 Task: Calculate the Green's function for a differential operator with variable coefficients.
Action: Mouse moved to (155, 3)
Screenshot: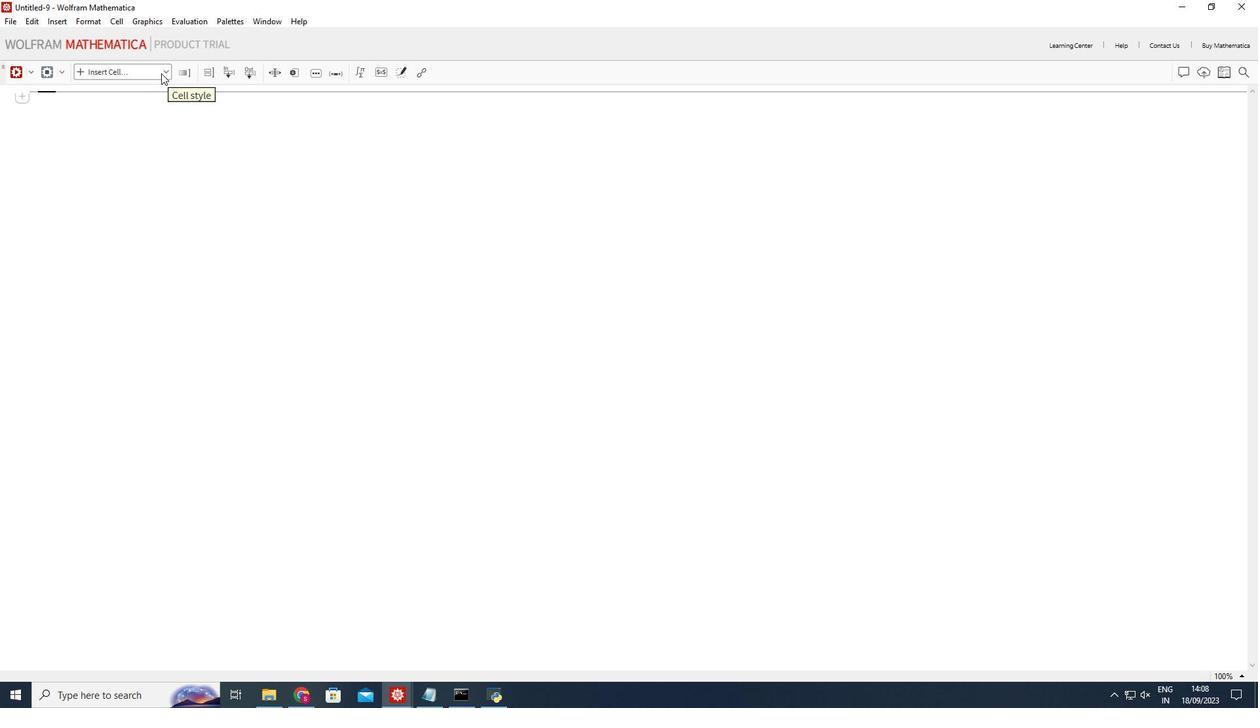 
Action: Mouse pressed left at (155, 3)
Screenshot: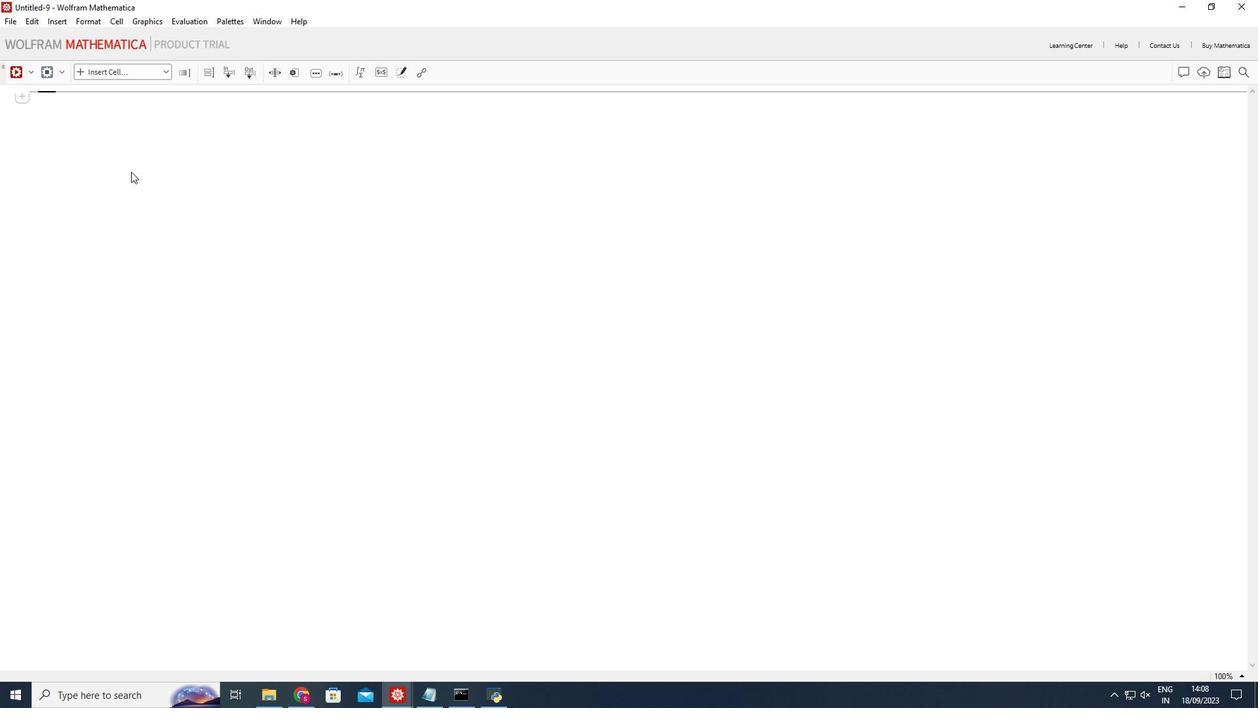 
Action: Mouse moved to (121, 38)
Screenshot: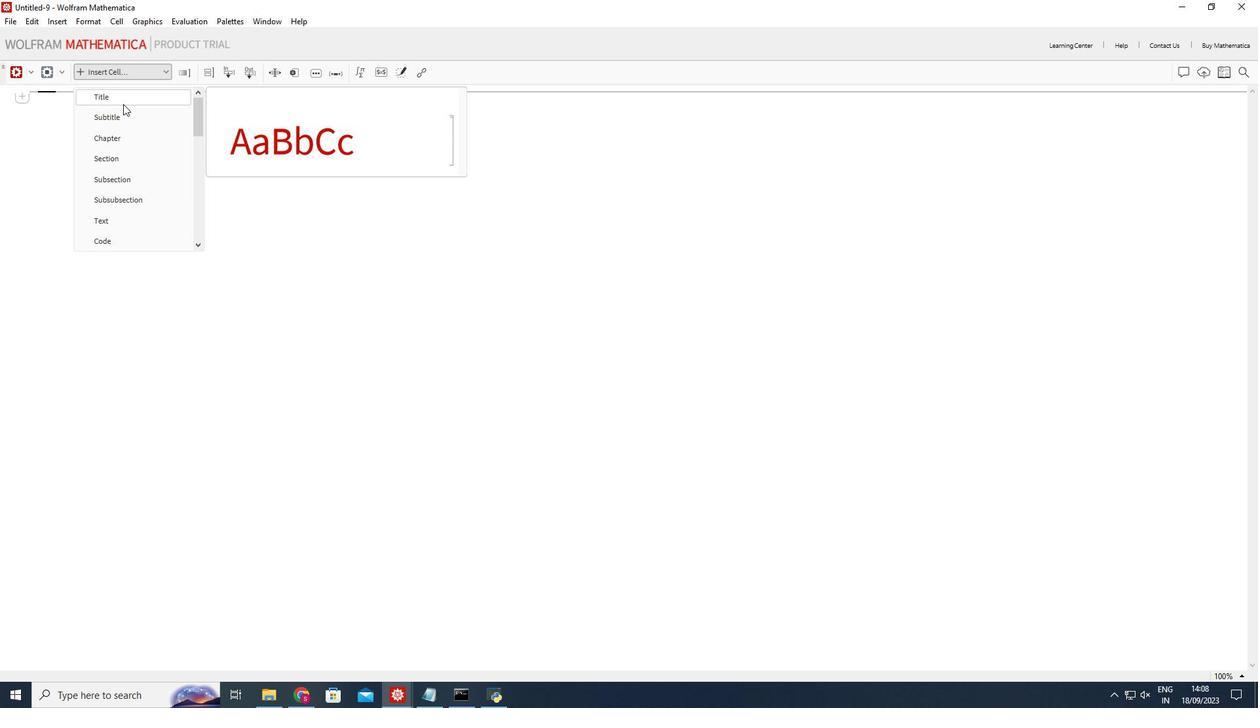 
Action: Mouse pressed left at (121, 38)
Screenshot: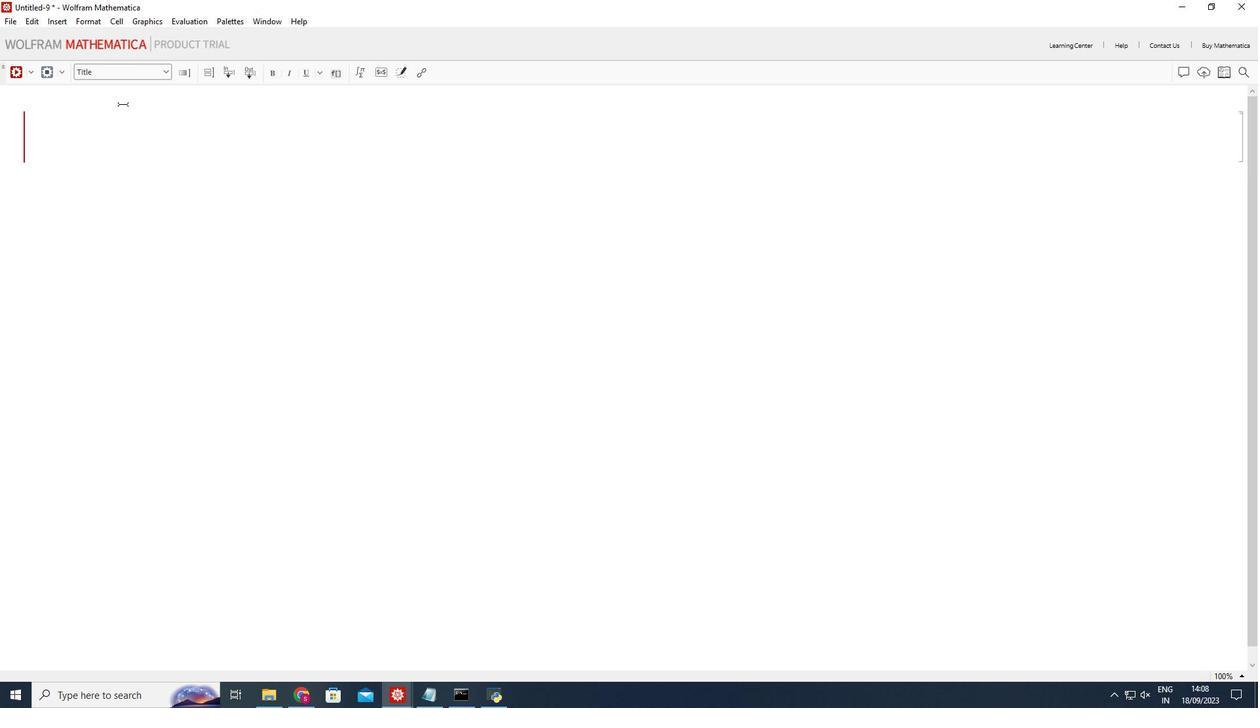 
Action: Mouse moved to (116, 67)
Screenshot: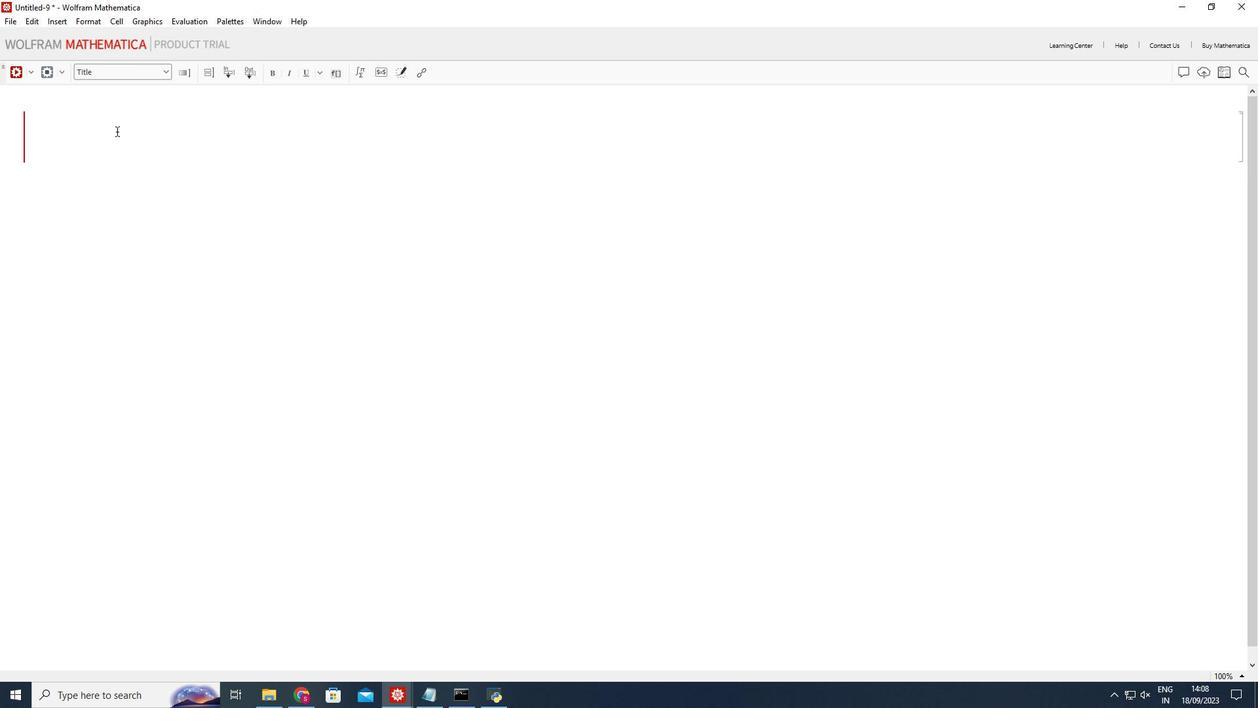 
Action: Mouse pressed left at (116, 67)
Screenshot: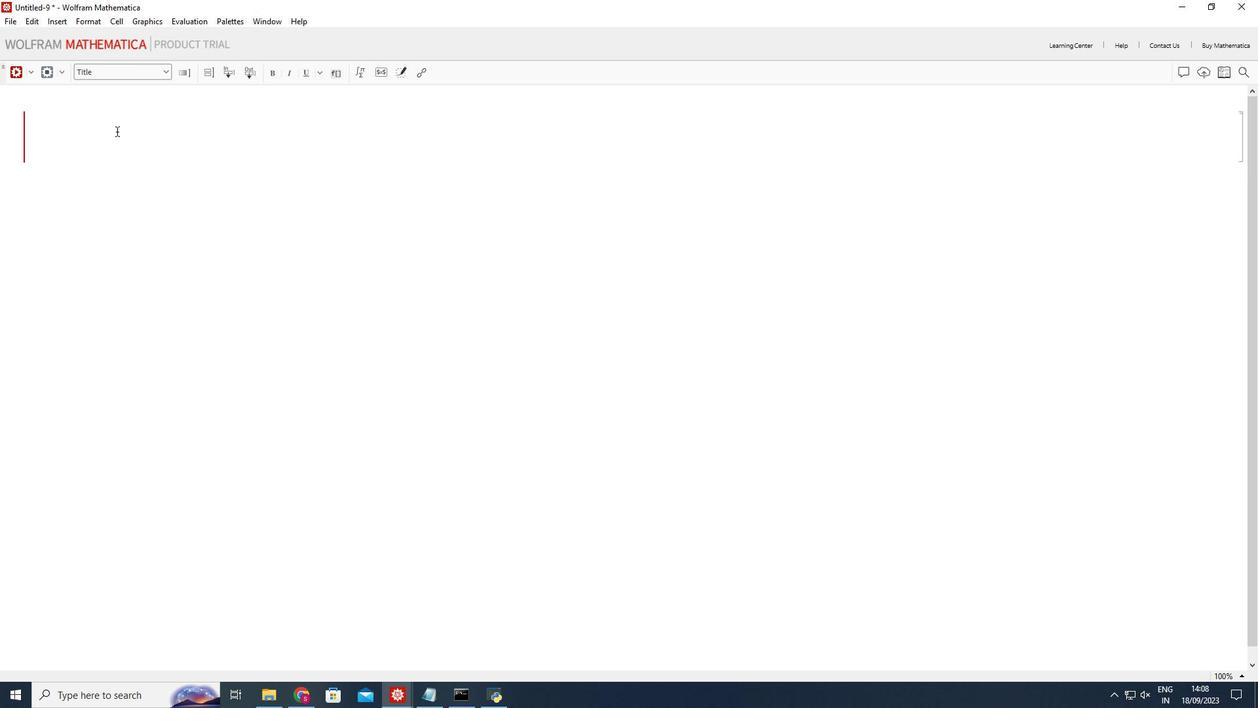 
Action: Mouse moved to (531, 309)
Screenshot: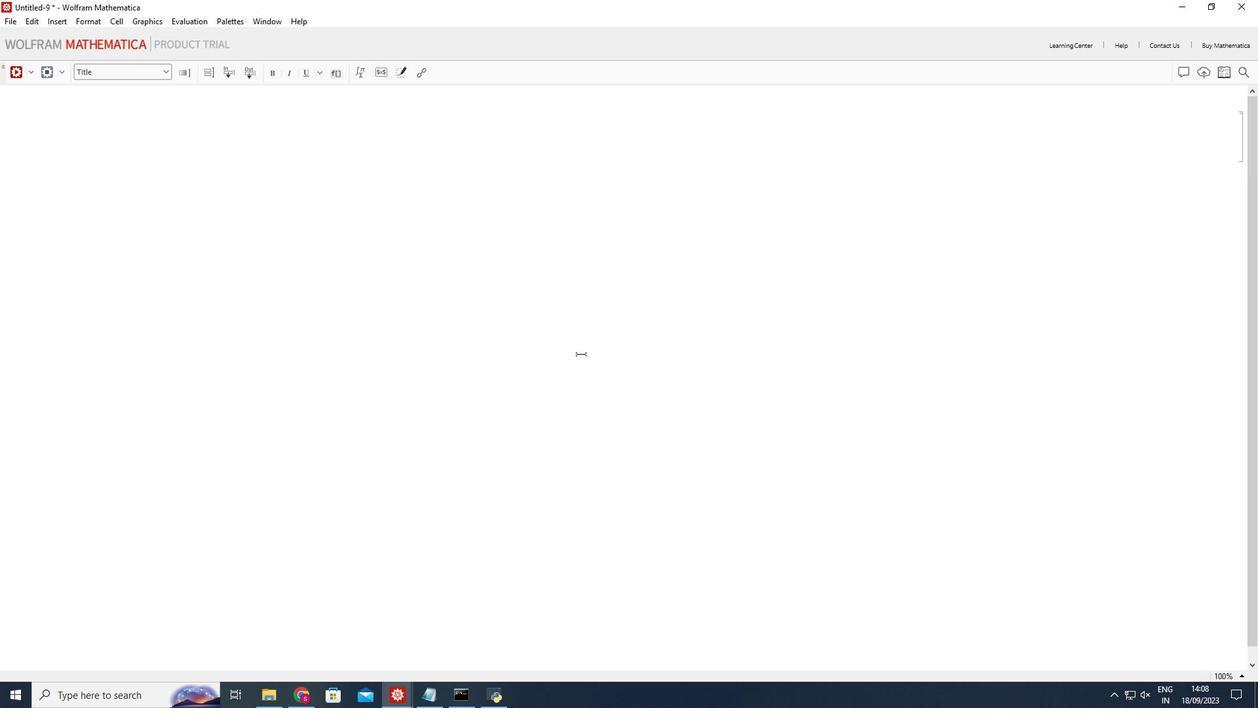 
Action: Key pressed <Key.shift_r>H<Key.backspace><Key.shift_r>Green's<Key.space>function<Key.space>for<Key.space>a<Key.space>differential<Key.space>operator<Key.space>with<Key.space>variable<Key.space>coefficients
Screenshot: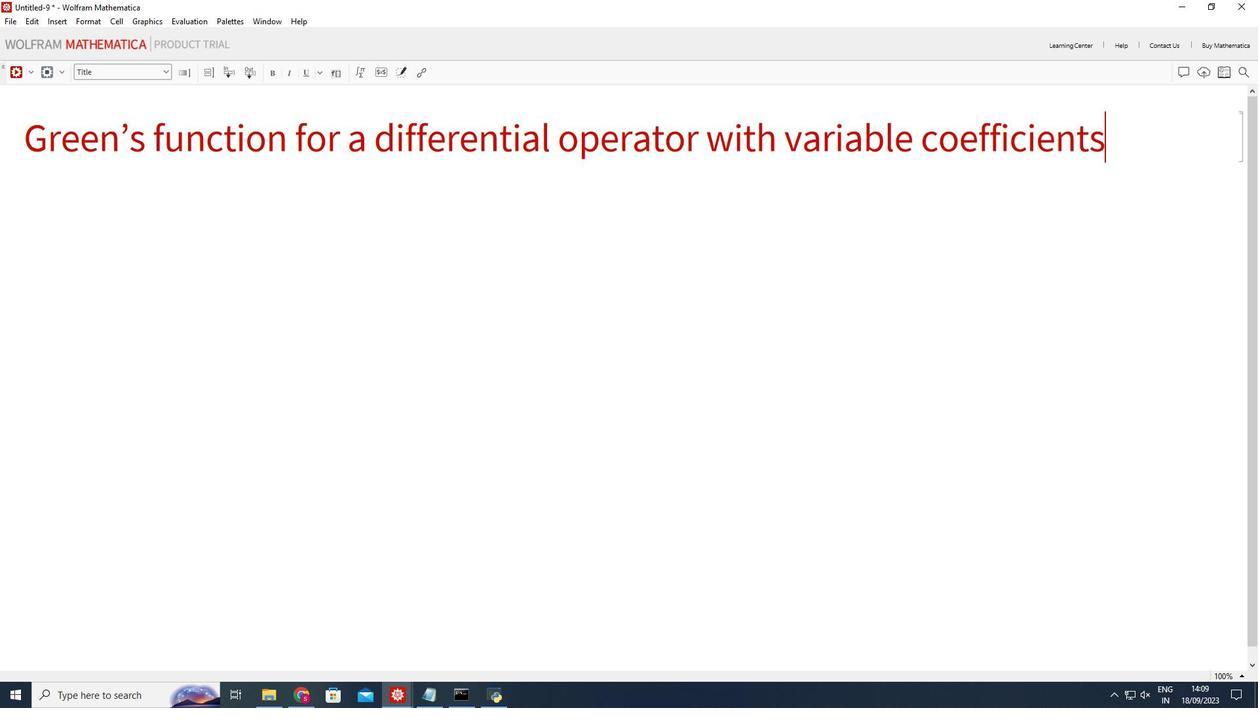 
Action: Mouse moved to (285, 295)
Screenshot: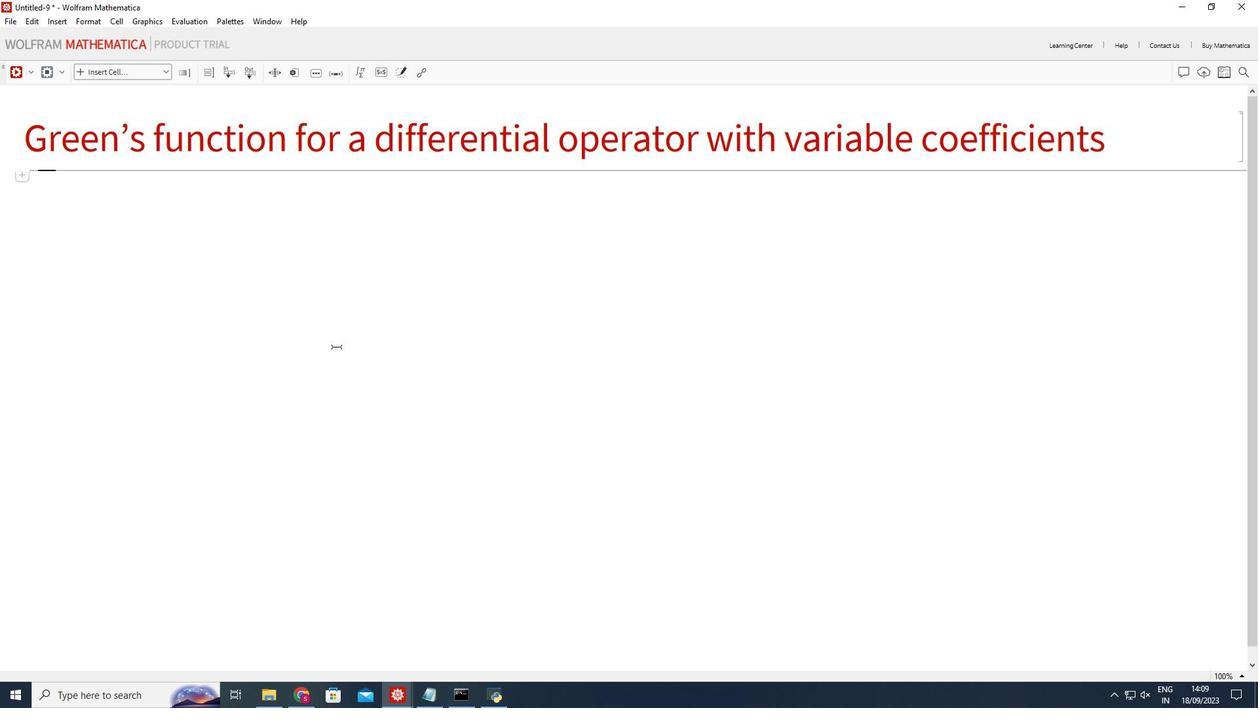 
Action: Mouse pressed left at (285, 295)
Screenshot: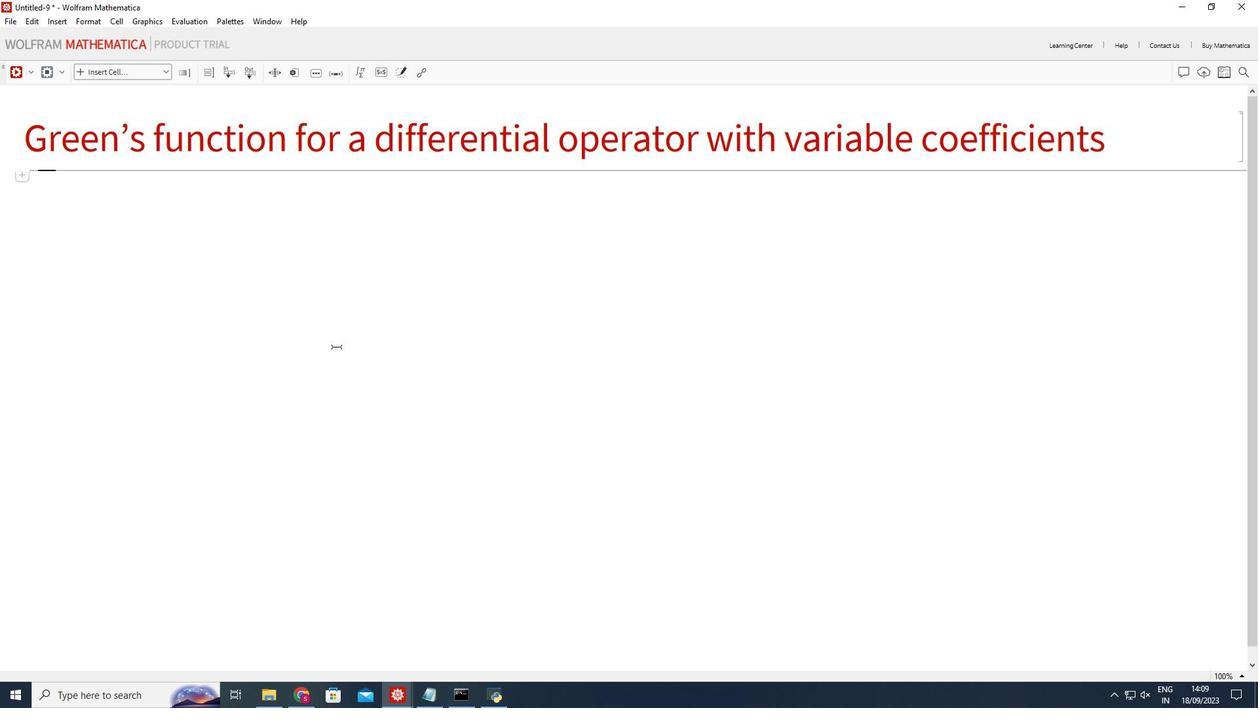 
Action: Mouse moved to (157, 7)
Screenshot: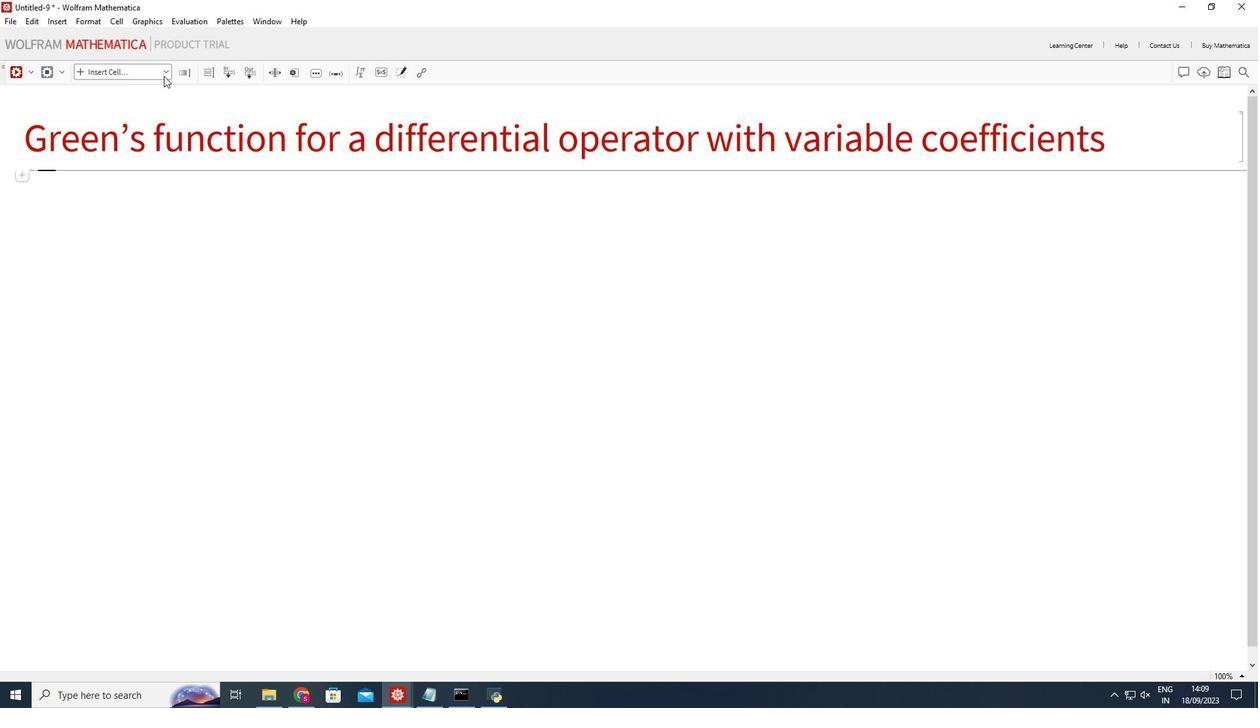
Action: Mouse pressed left at (157, 7)
Screenshot: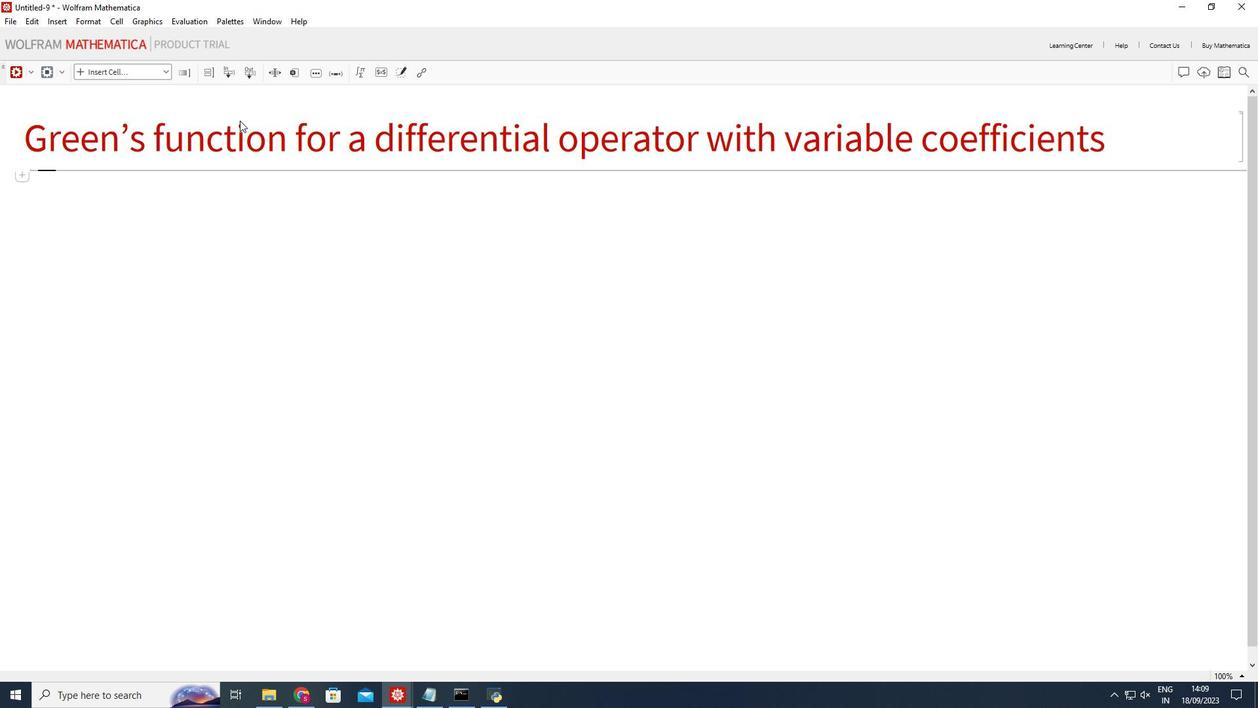 
Action: Mouse moved to (122, 188)
Screenshot: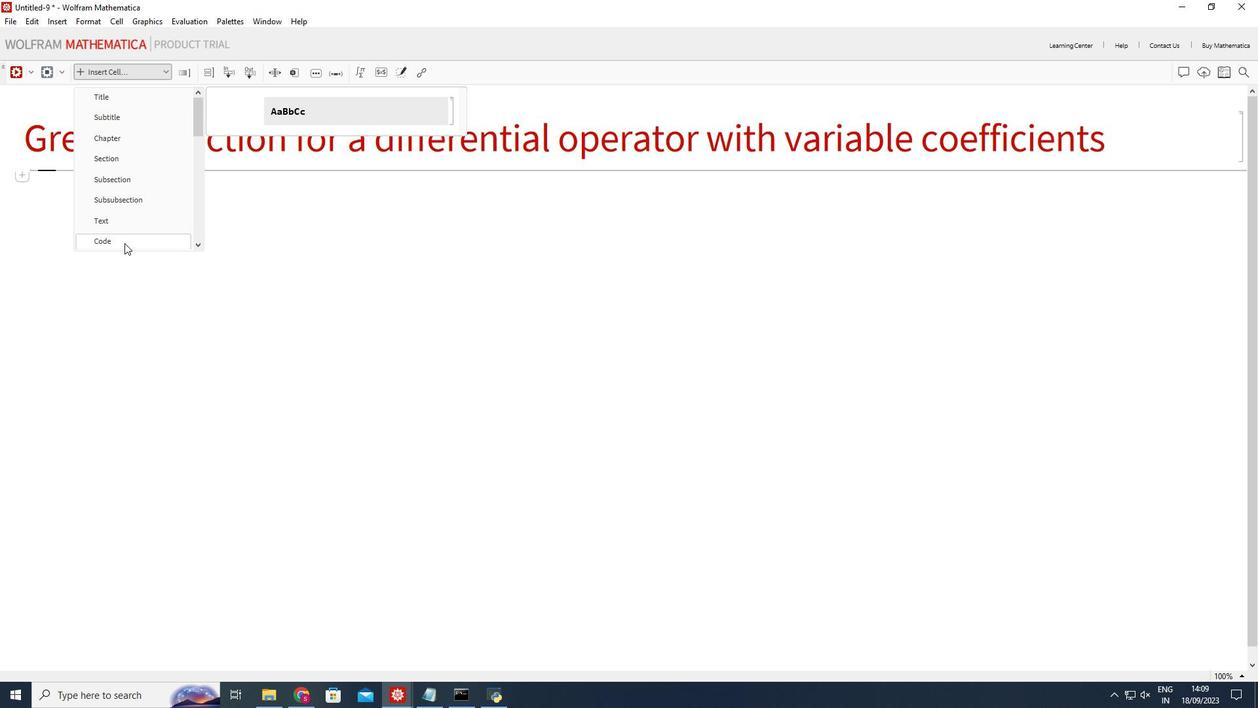 
Action: Mouse pressed left at (122, 188)
Screenshot: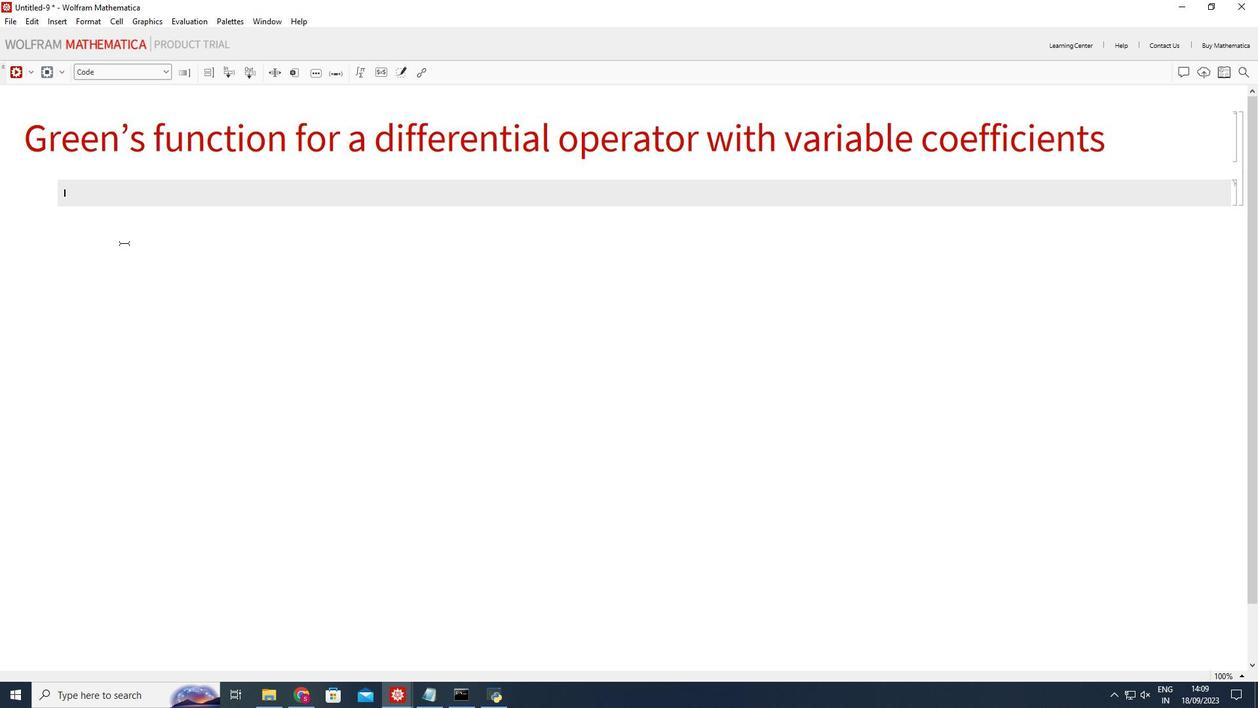 
Action: Mouse moved to (116, 130)
Screenshot: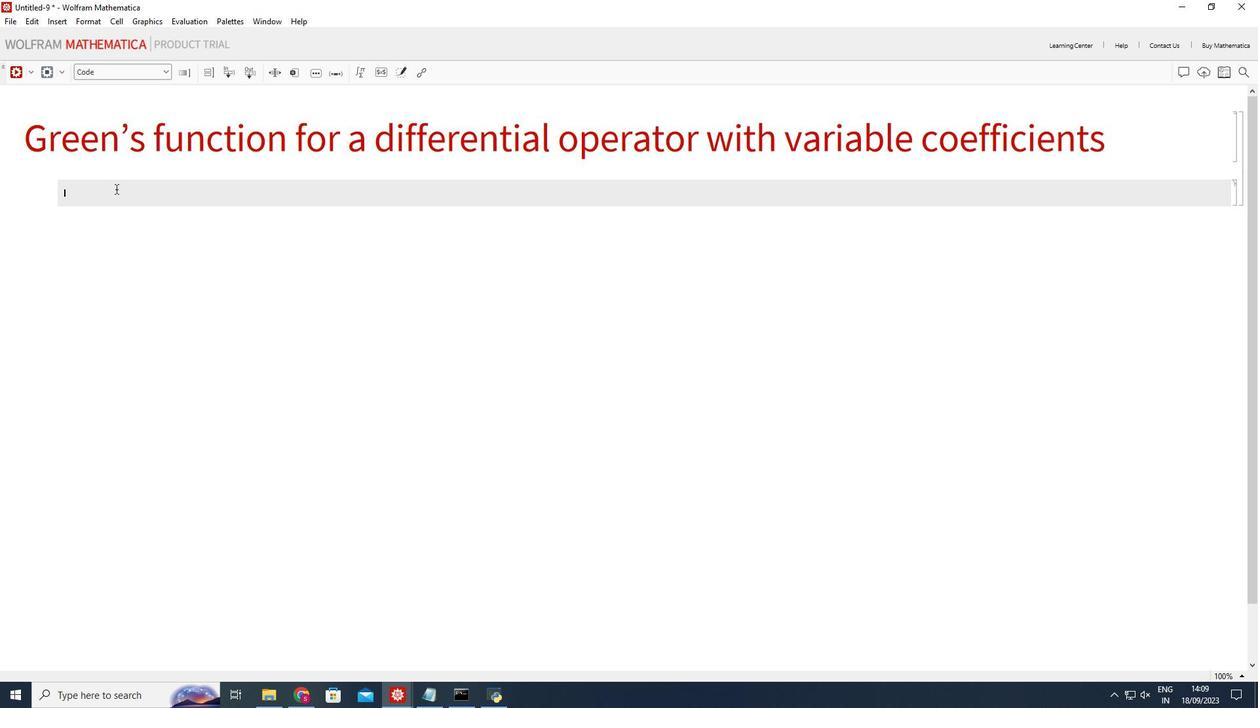 
Action: Mouse pressed left at (116, 130)
Screenshot: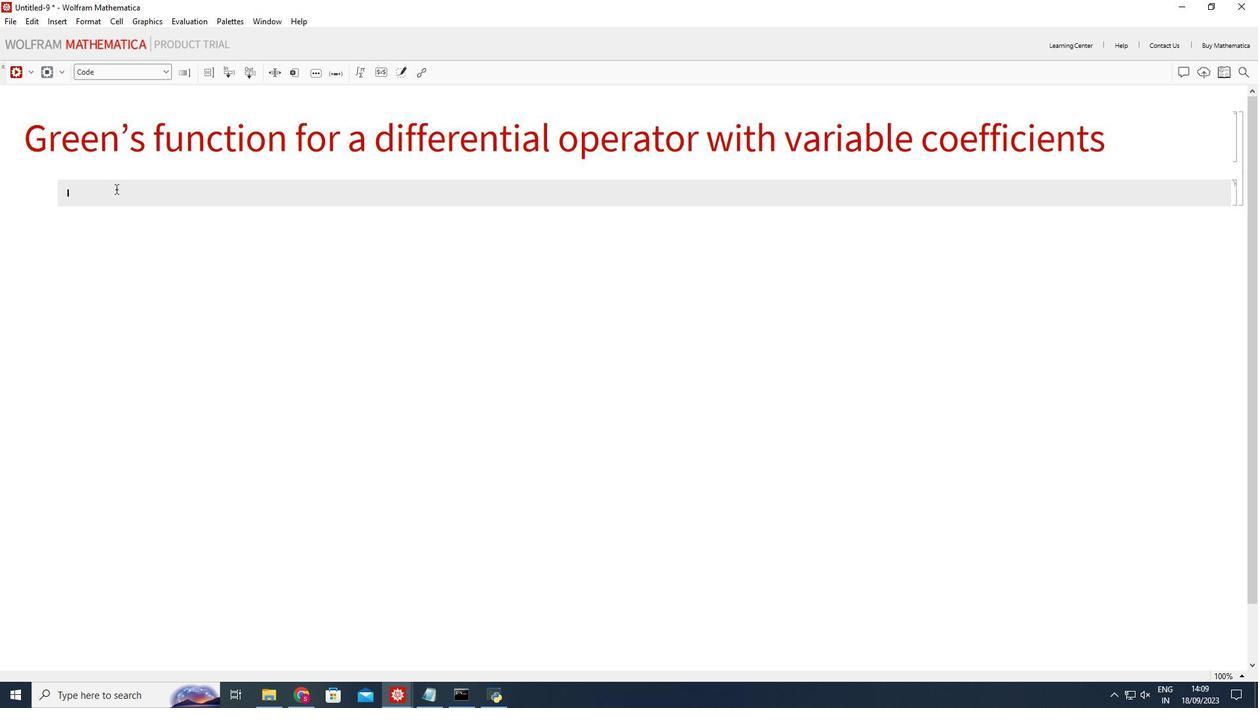 
Action: Mouse moved to (529, 202)
Screenshot: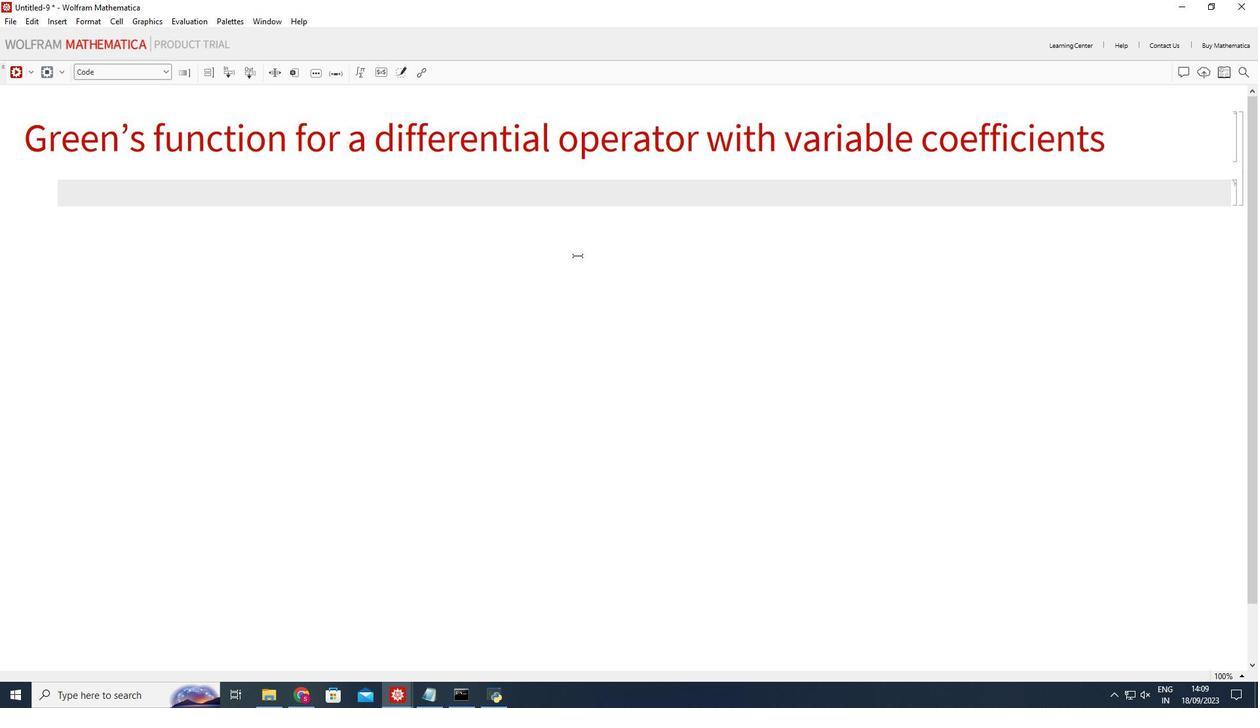 
Action: Key pressed <Key.shift_r>(*<Key.space><Key.shift_r>Define<Key.space>the<Key.space>variable<Key.space>and<Key.space>the<Key.space>differential<Key.space>operator<Key.right><Key.left><Key.space><Key.right><Key.right><Key.enter><Key.shift_r>Clear<Key.shift_r>All<Key.enter>[x,<Key.space>\[<Key.shift_r>Xi<Key.right>]<Key.enter>a[x<Key.shift_r>_]<Key.shift_r>:=<Key.space>x<Key.shift_r>^2+<Key.left><Key.space><Key.right><Key.space>1;<Key.space><Key.shift_r>(*<Key.shift_r>Variable<Key.space>coefficient<Key.right><Key.right><Key.enter><Key.shift_r>L[u<Key.shift_r>_,<Key.space>x<Key.shift_r>_]<Key.shift_r>:=<Key.left><Key.left><Key.space><Key.right><Key.right><Key.space>-a[x]u''[x];<Key.left><Key.left><Key.left><Key.left><Key.left><Key.left><Key.left><Key.left><Key.left><Key.left><Key.left><Key.left><Key.left><Key.left><Key.left><Key.left><Key.left><Key.left><Key.left><Key.left><Key.left><Key.left><Key.left><Key.left><Key.left><Key.left><Key.left><Key.left><Key.left><Key.left><Key.left><Key.left><Key.left><Key.left><Key.enter><Key.enter><Key.up><Key.shift_r>(*<Key.shift_r>Define<Key.space>the<Key.space>green's<Key.space>function<Key.space>euation<Key.space><Key.shift_r>*)<Key.down><Key.enter><Key.shift_r>Green<Key.shift_r>Function<Key.shift_r>Eqn<Key.enter><Key.space>=<Key.space><Key.shift_r>L[<Key.shift_r>G[x,<Key.space>\[<Key.shift_r><Key.shift_r><Key.shift_r><Key.shift_r><Key.shift_r><Key.shift_r><Key.shift_r><Key.shift_r><Key.shift_r><Key.shift_r><Key.shift_r><Key.shift_r><Key.shift_r><Key.shift_r><Key.shift_r><Key.shift_r>Xi]<Key.backspace><Key.right><Key.right>,x]<Key.space>==<Key.space><Key.shift_r>Dirac<Key.shift_r>Delta[x<Key.space>-<Key.space>\[<Key.shift_r>Xi<Key.right>];<Key.enter><Key.enter><Key.shift_r>(*<Key.shift_r>Solve<Key.space>for<Key.space>the<Key.space><Key.shift_r>Green's<Key.space>function<Key.space>using<Key.space><Key.shift_r>Inverse<Key.shift_r>Laplace<Key.shift_r>Transform<Key.space><Key.right><Key.right><Key.enter><Key.shift_r>Green<Key.shift_r>Function<Key.shift_r>Sol<Key.space>=<Key.space><Key.shift_r><Key.shift_r><Key.shift_r><Key.shift_r><Key.shift_r>Inverse<Key.shift_r>Laplace<Key.shift_r>Transform[<Key.shift_r>Green<Key.shift_r>Function<Key.shift_r>Eqn,<Key.space>\[<Key.shift_r><Key.shift_r><Key.shift_r><Key.shift_r><Key.shift_r>Xi<Key.right>,<Key.space>x];<Key.enter><Key.enter><Key.shift_r>(*<Key.space><Key.shift_r>Display<Key.space>the<Key.space>green's<Key.space>function<Key.space><Key.right><Key.right><Key.enter><Key.shift_r>Green<Key.shift_r>Function<Key.shift_r>Sol<Key.space><Key.shift_r><Key.enter>
Screenshot: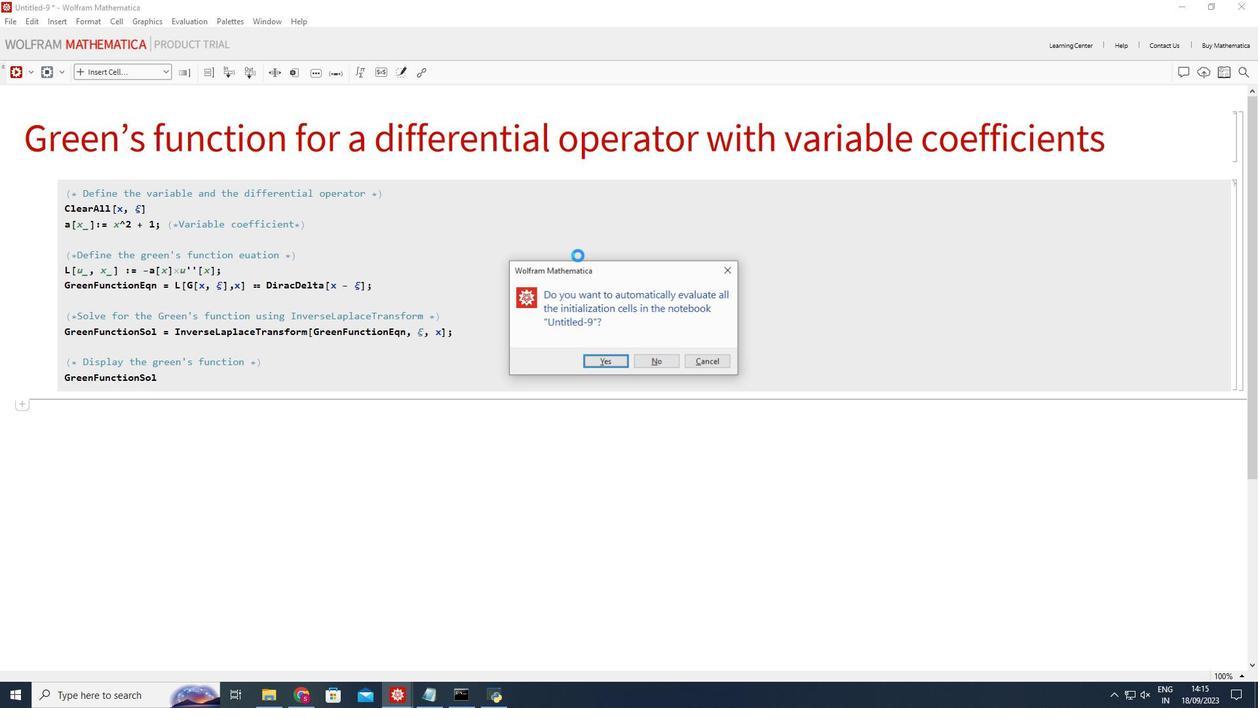 
Action: Mouse moved to (550, 317)
Screenshot: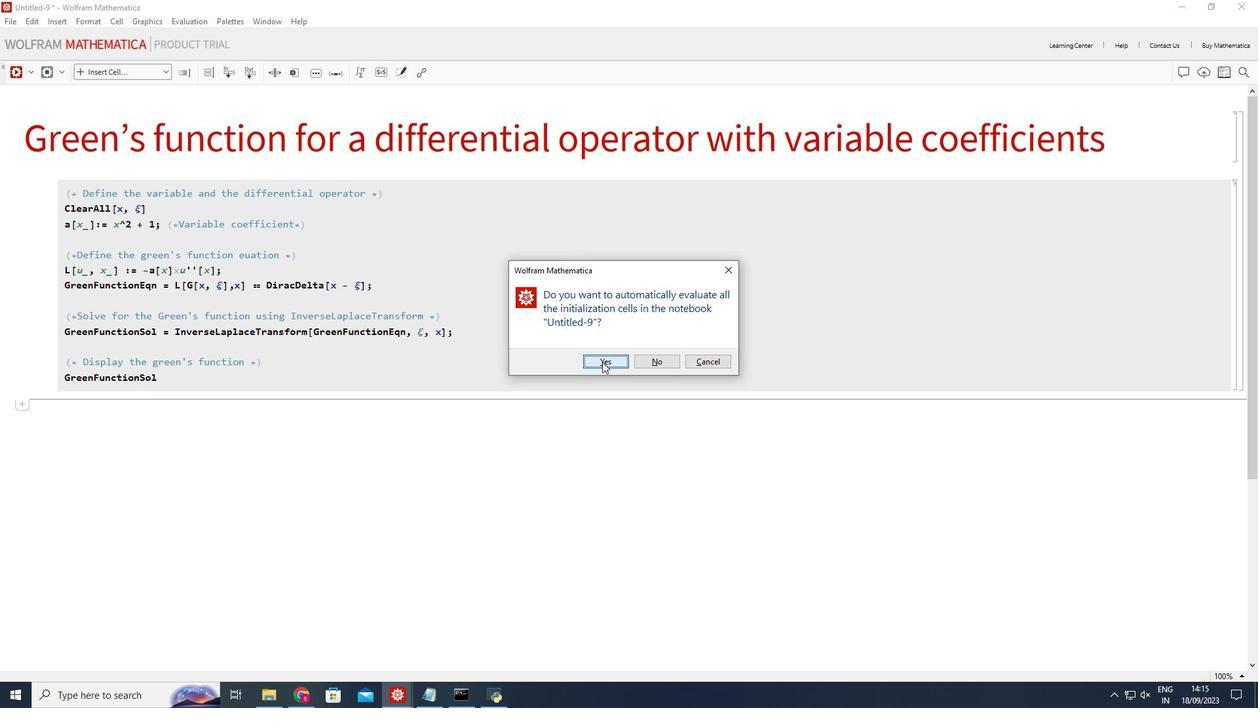 
Action: Mouse pressed left at (550, 317)
Screenshot: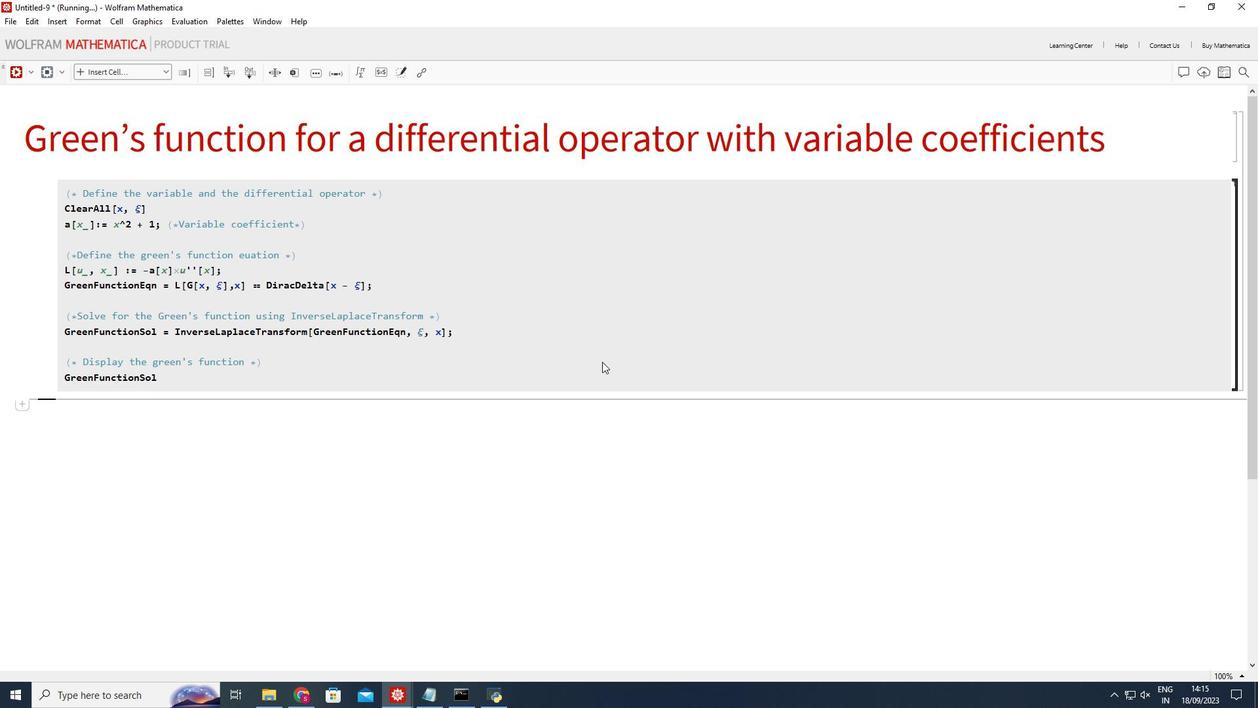 
